 Task: Select the Asia/Baku as time zone for the schedule.
Action: Mouse moved to (64, 108)
Screenshot: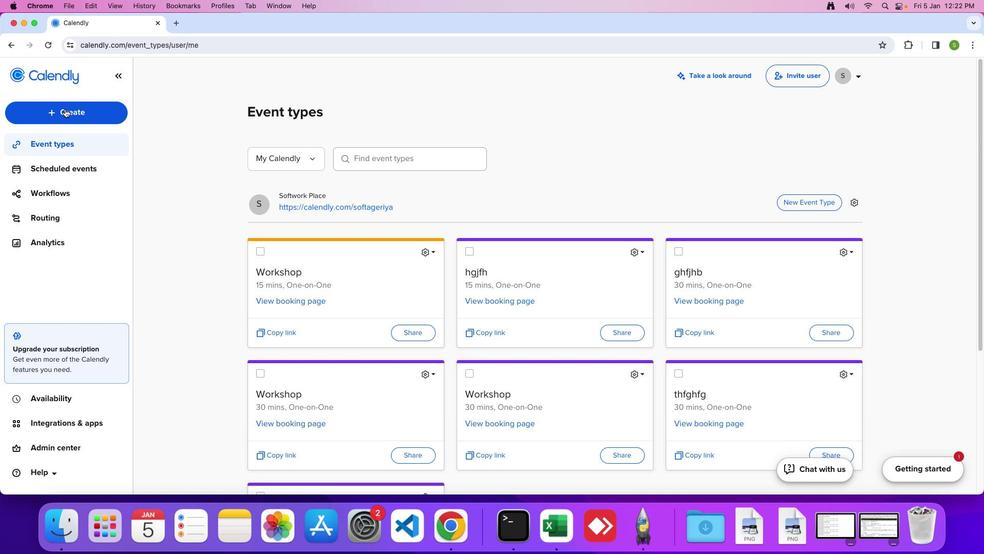 
Action: Mouse pressed left at (64, 108)
Screenshot: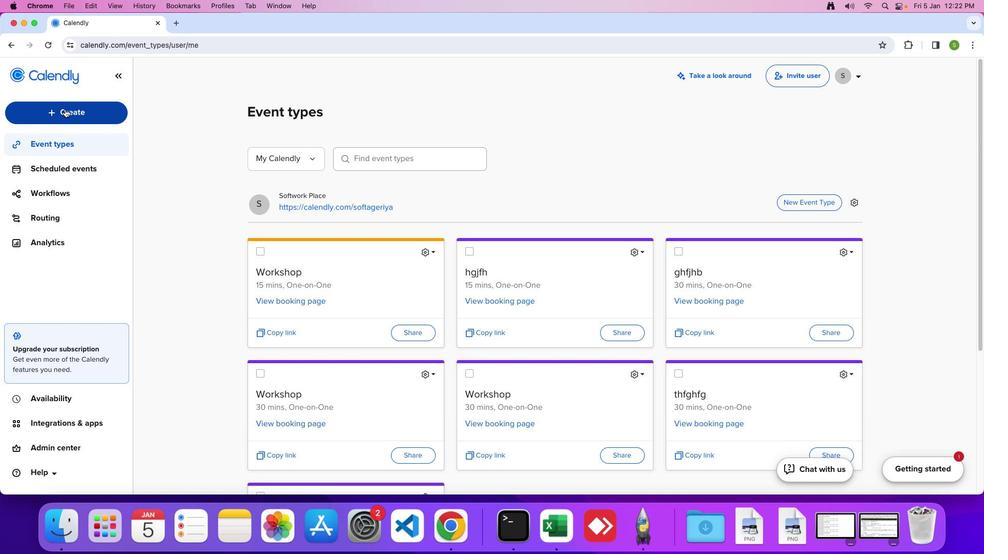 
Action: Mouse moved to (51, 239)
Screenshot: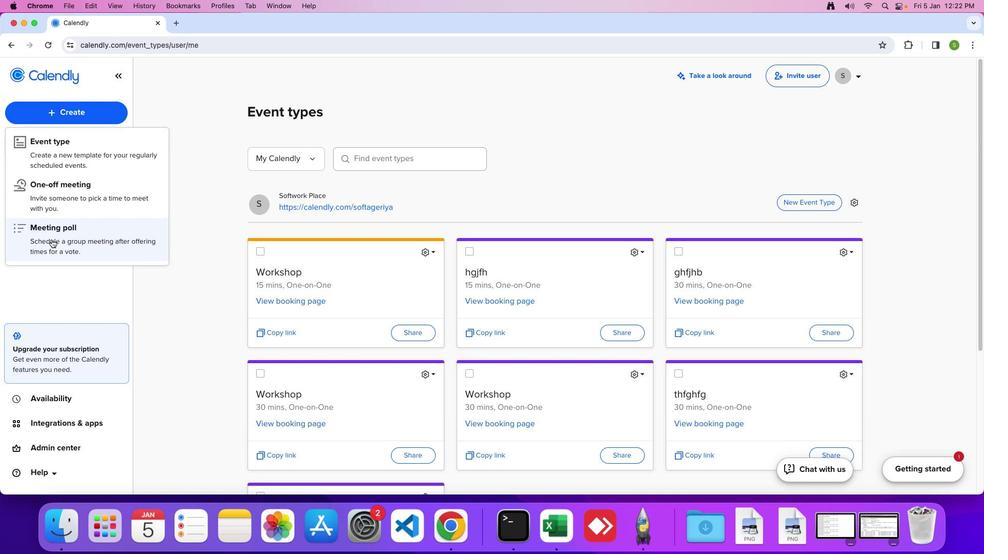 
Action: Mouse pressed left at (51, 239)
Screenshot: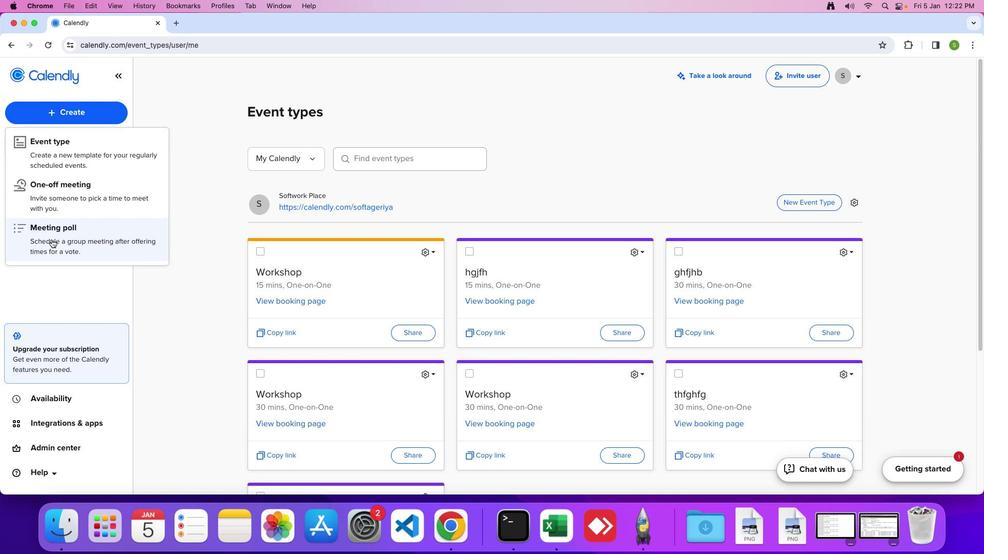 
Action: Mouse moved to (84, 127)
Screenshot: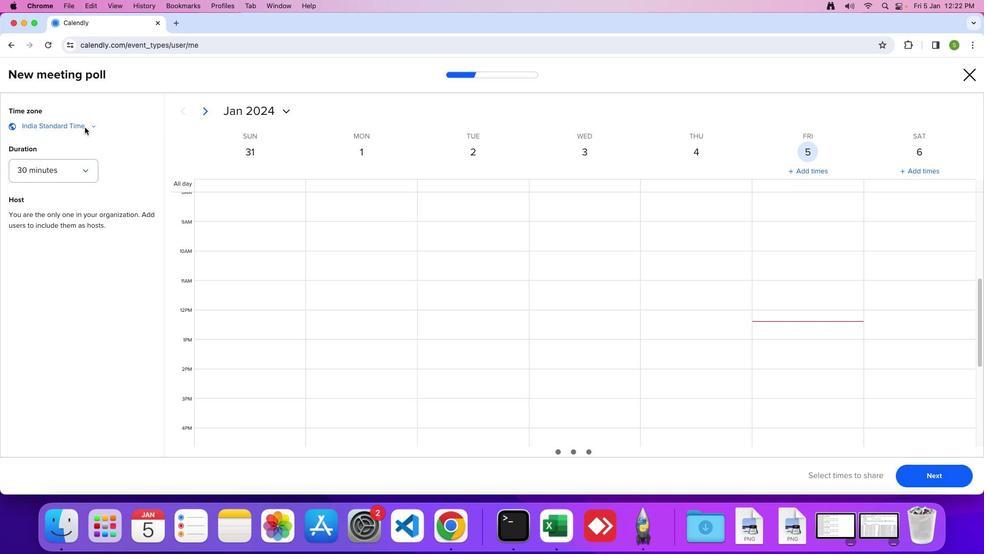 
Action: Mouse pressed left at (84, 127)
Screenshot: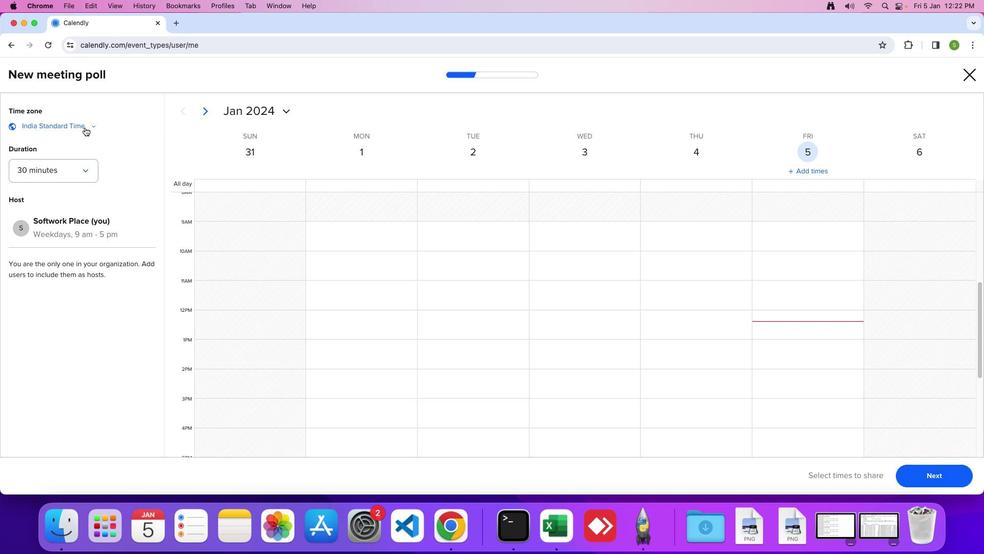 
Action: Mouse moved to (82, 242)
Screenshot: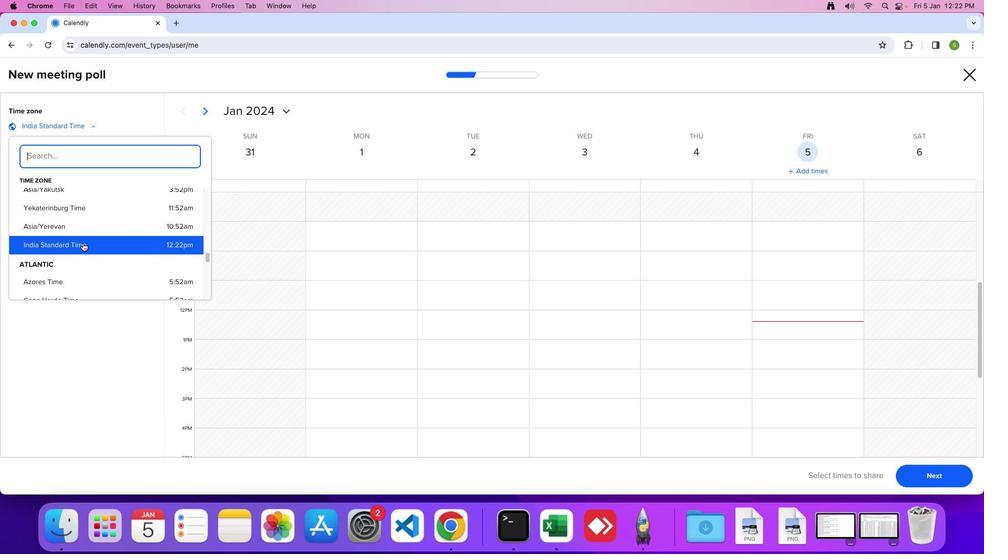
Action: Mouse scrolled (82, 242) with delta (0, 0)
Screenshot: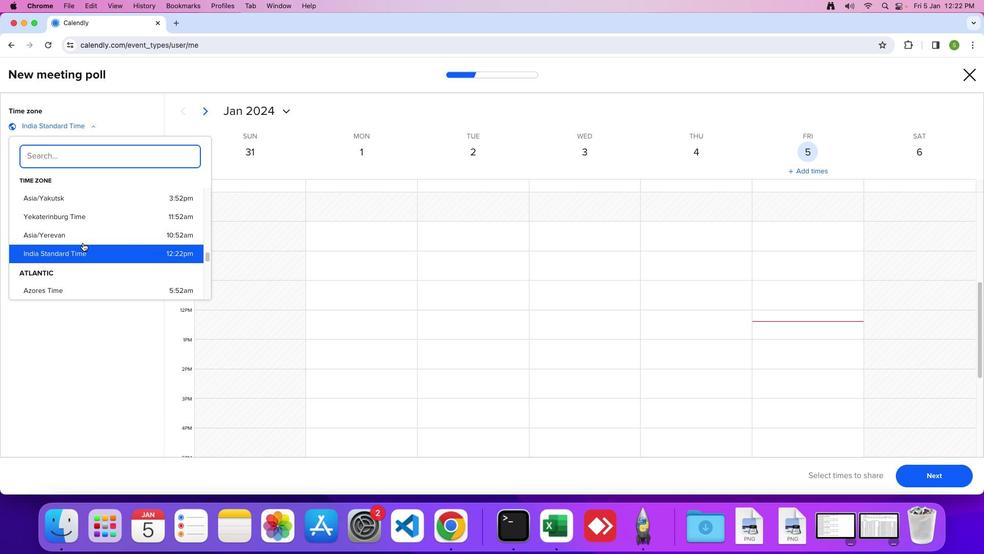 
Action: Mouse moved to (82, 242)
Screenshot: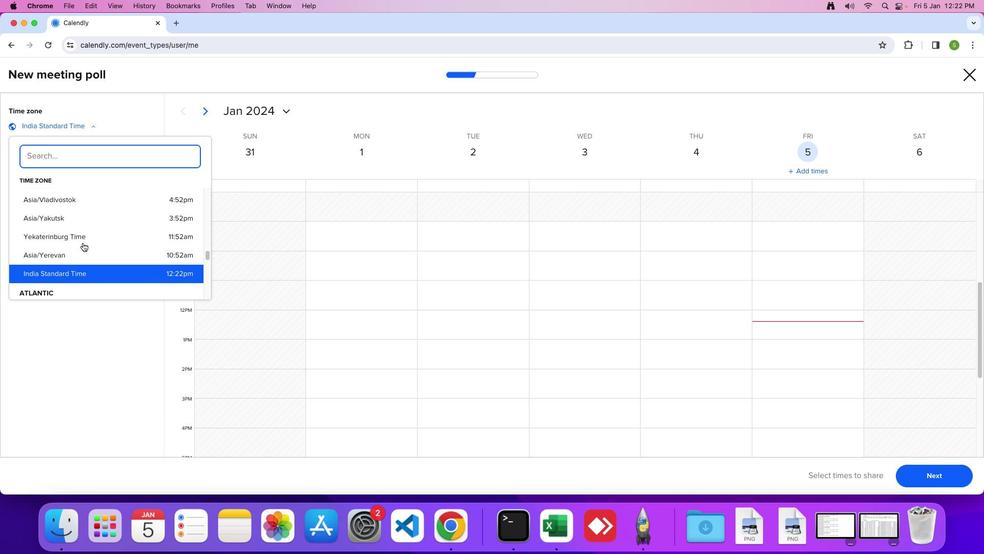 
Action: Mouse scrolled (82, 242) with delta (0, 0)
Screenshot: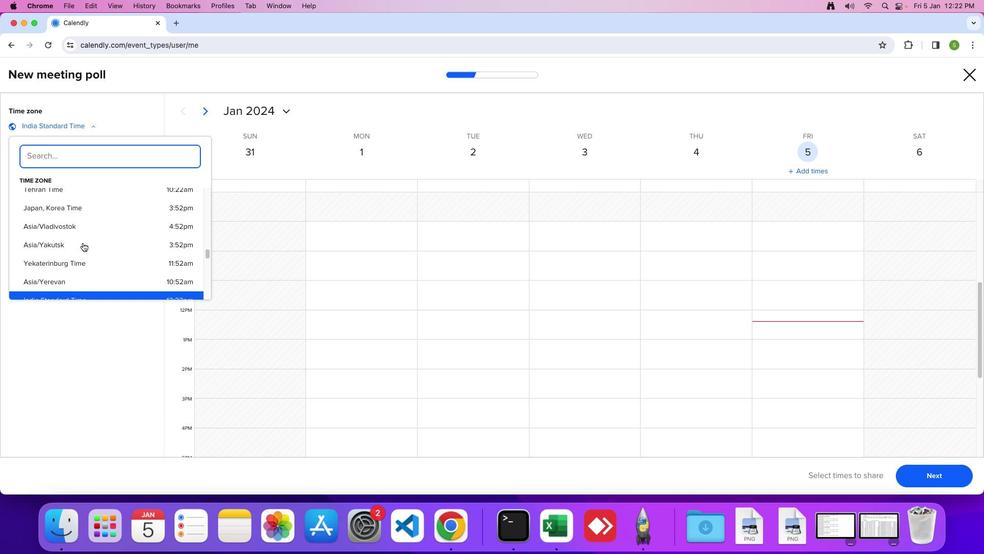 
Action: Mouse moved to (82, 242)
Screenshot: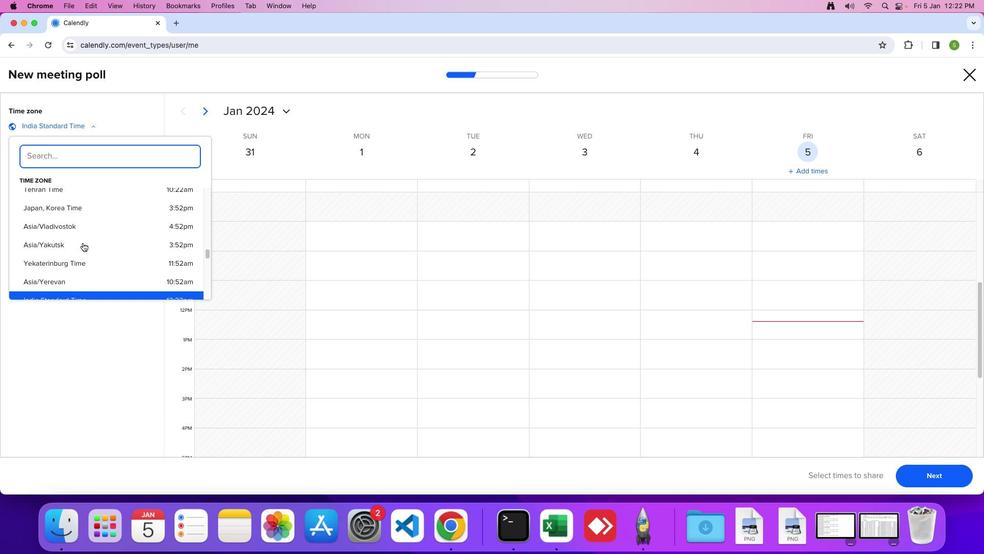 
Action: Mouse scrolled (82, 242) with delta (0, 1)
Screenshot: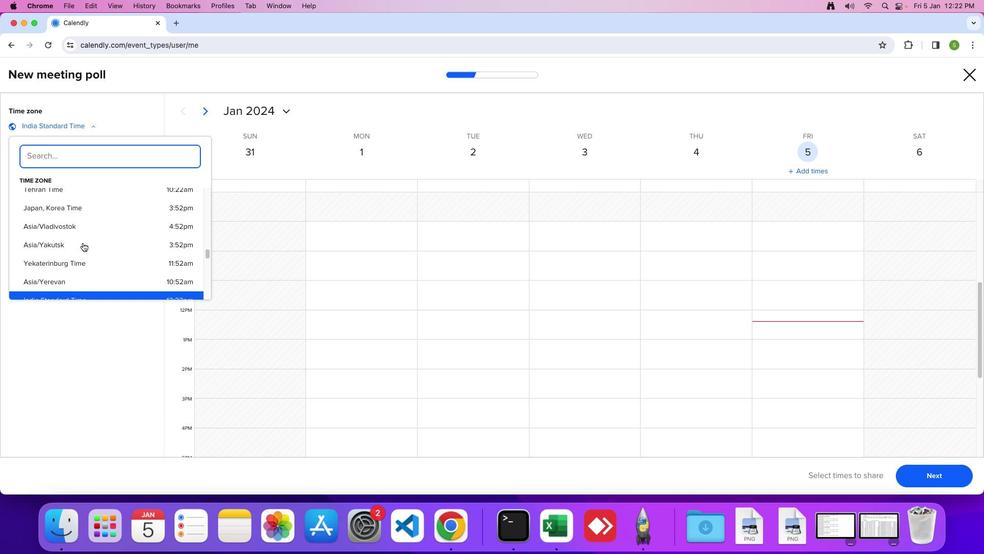 
Action: Mouse scrolled (82, 242) with delta (0, 0)
Screenshot: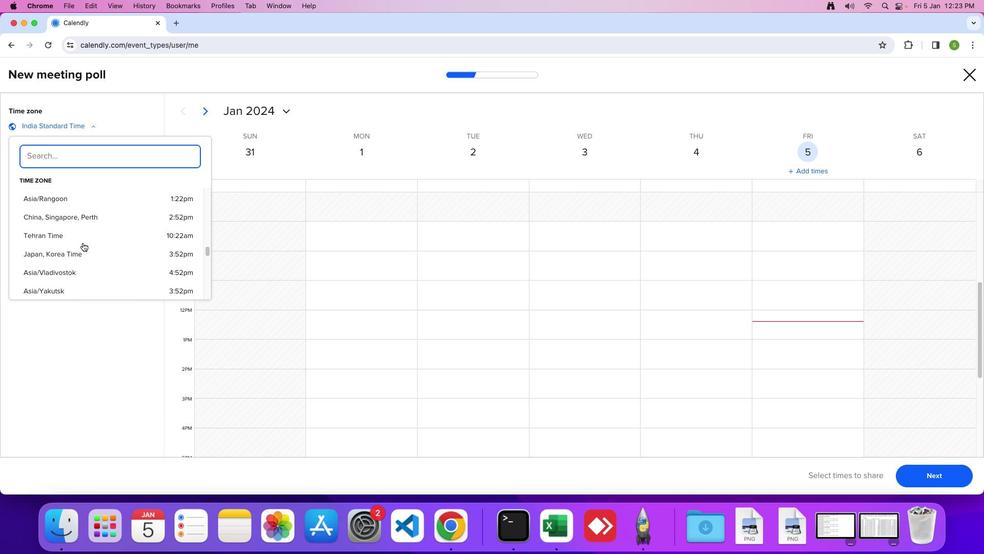 
Action: Mouse scrolled (82, 242) with delta (0, 0)
Screenshot: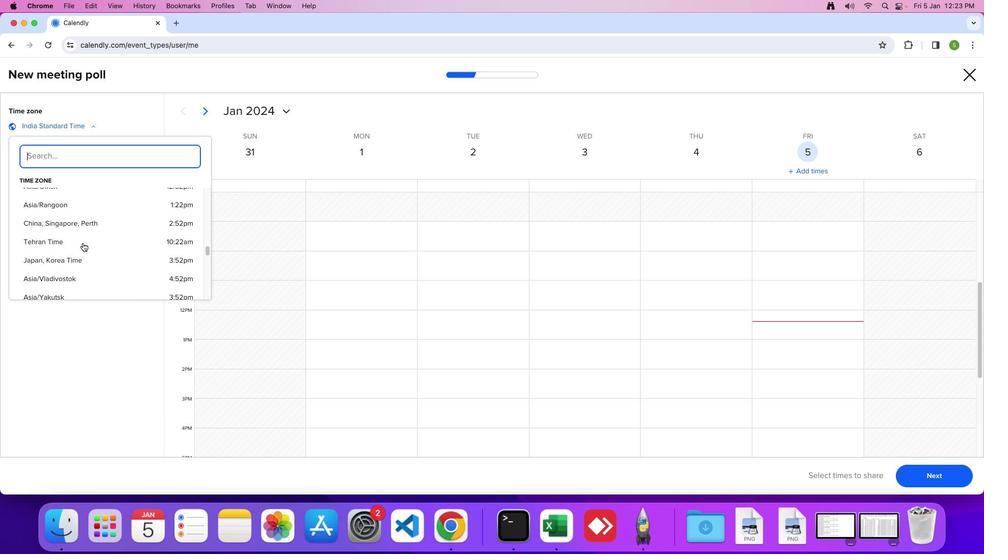 
Action: Mouse moved to (82, 242)
Screenshot: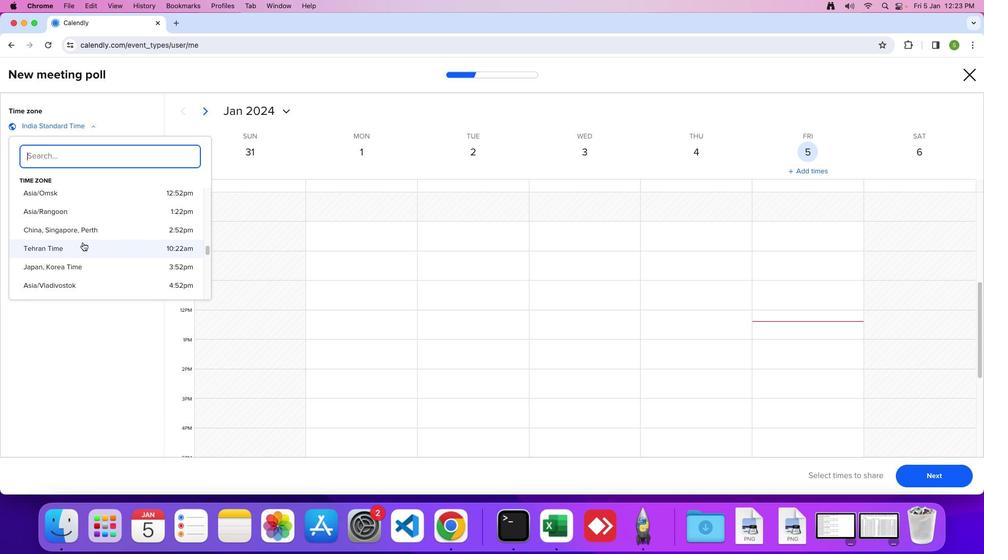 
Action: Mouse scrolled (82, 242) with delta (0, 0)
Screenshot: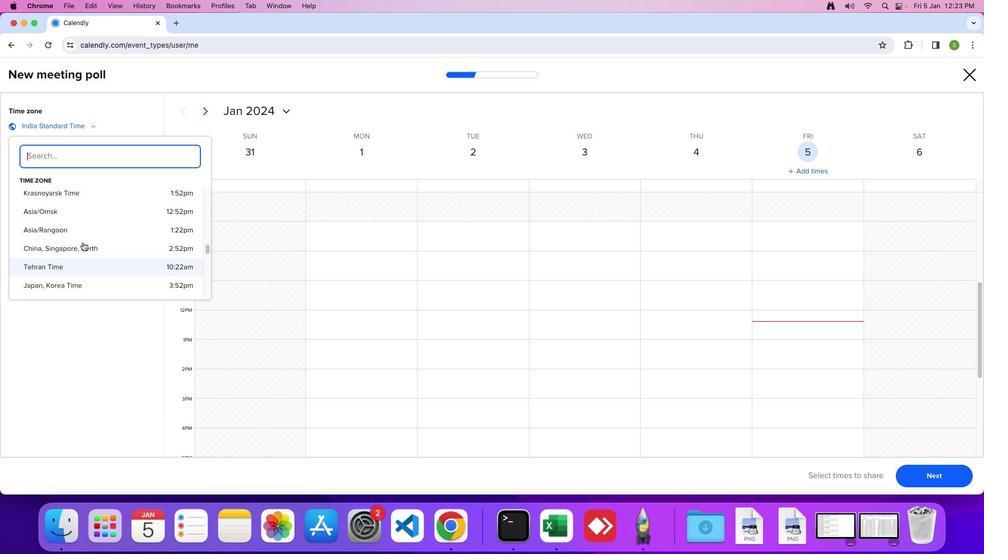 
Action: Mouse scrolled (82, 242) with delta (0, 0)
Screenshot: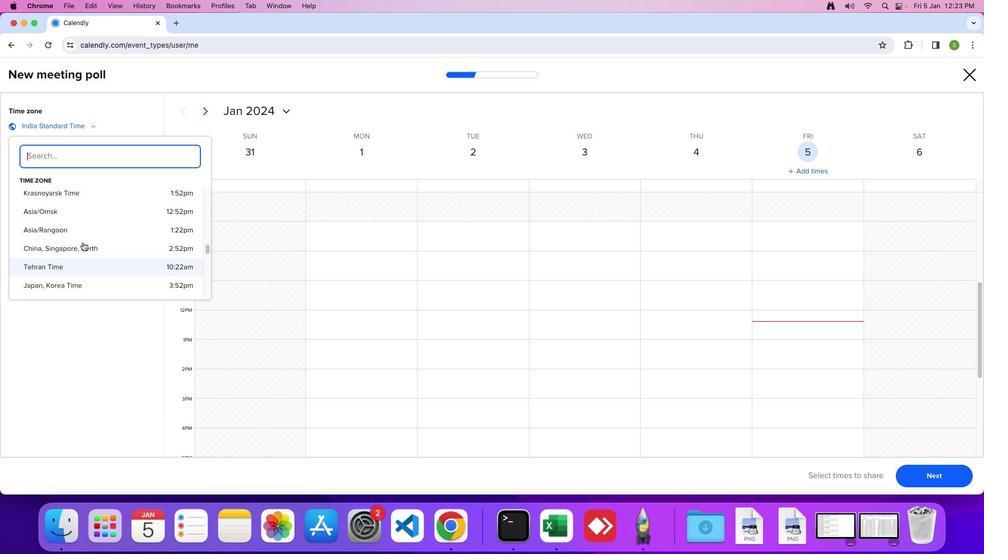 
Action: Mouse scrolled (82, 242) with delta (0, 1)
Screenshot: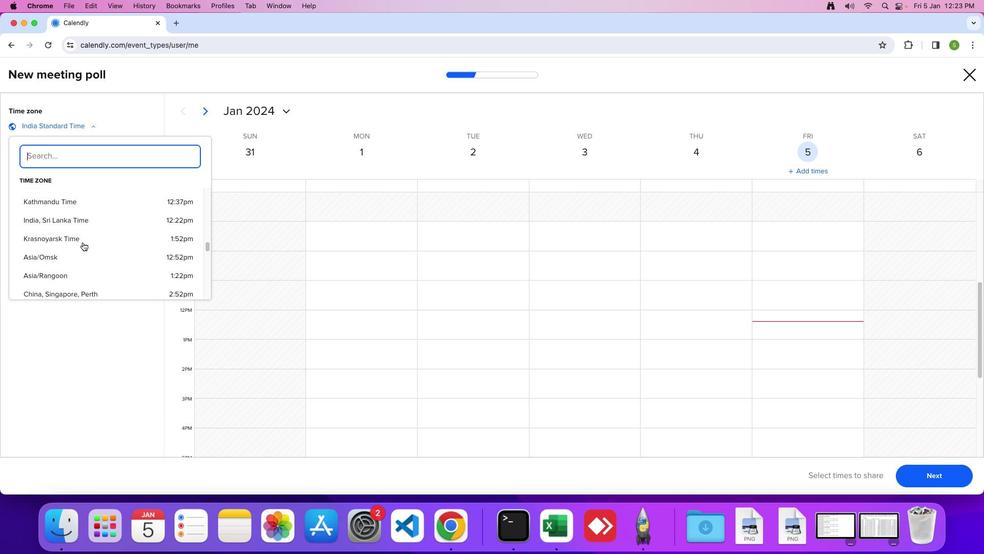 
Action: Mouse scrolled (82, 242) with delta (0, 0)
Screenshot: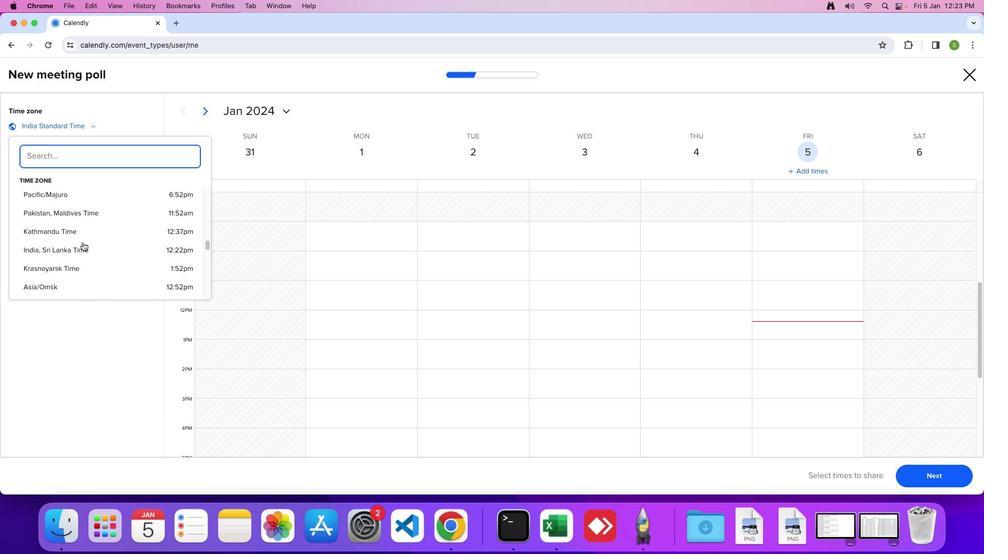 
Action: Mouse scrolled (82, 242) with delta (0, 0)
Screenshot: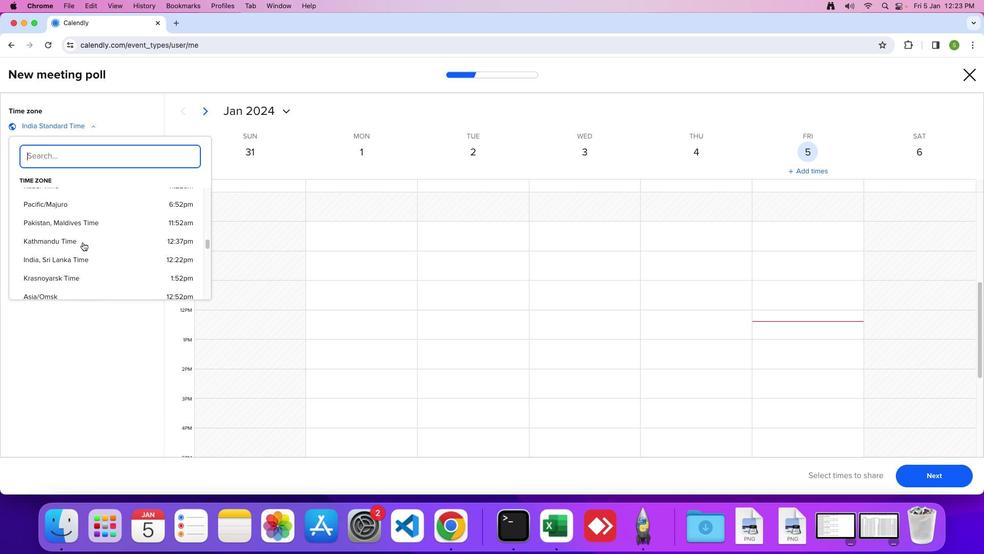 
Action: Mouse scrolled (82, 242) with delta (0, 0)
Screenshot: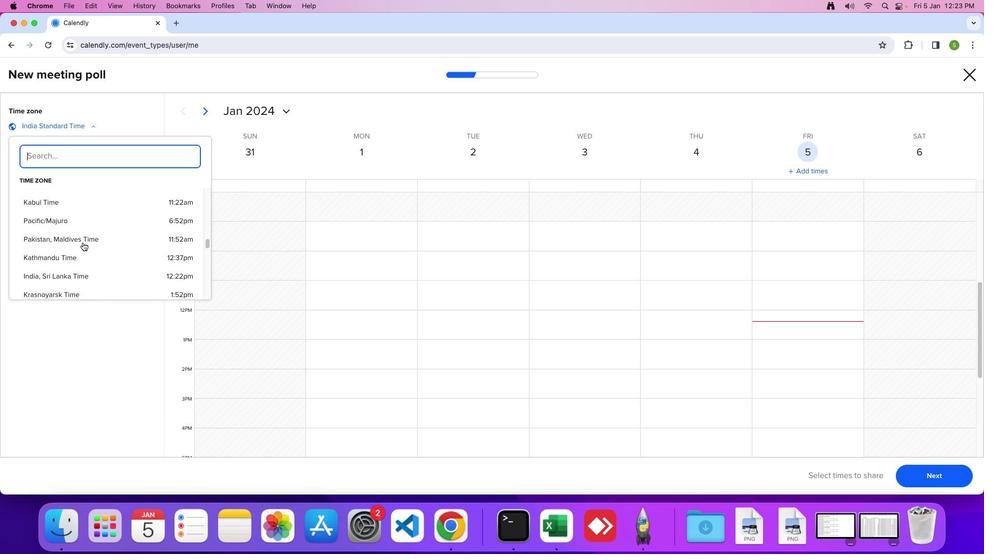 
Action: Mouse scrolled (82, 242) with delta (0, 0)
Screenshot: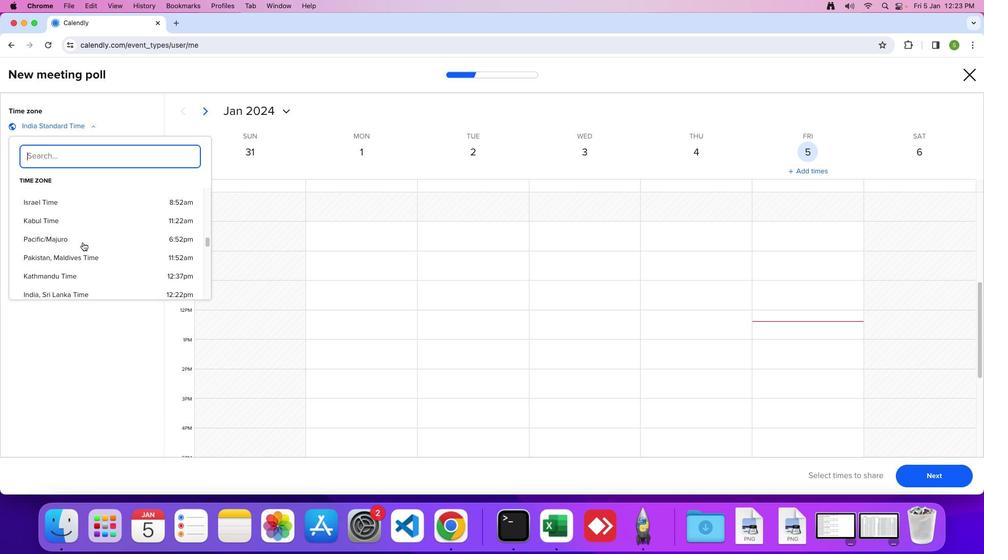 
Action: Mouse scrolled (82, 242) with delta (0, 0)
Screenshot: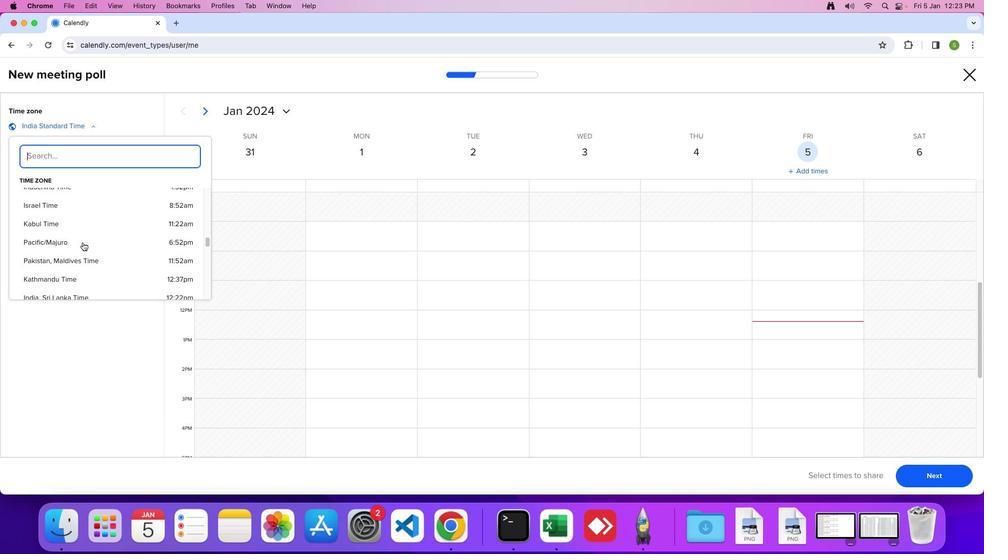 
Action: Mouse scrolled (82, 242) with delta (0, 0)
Screenshot: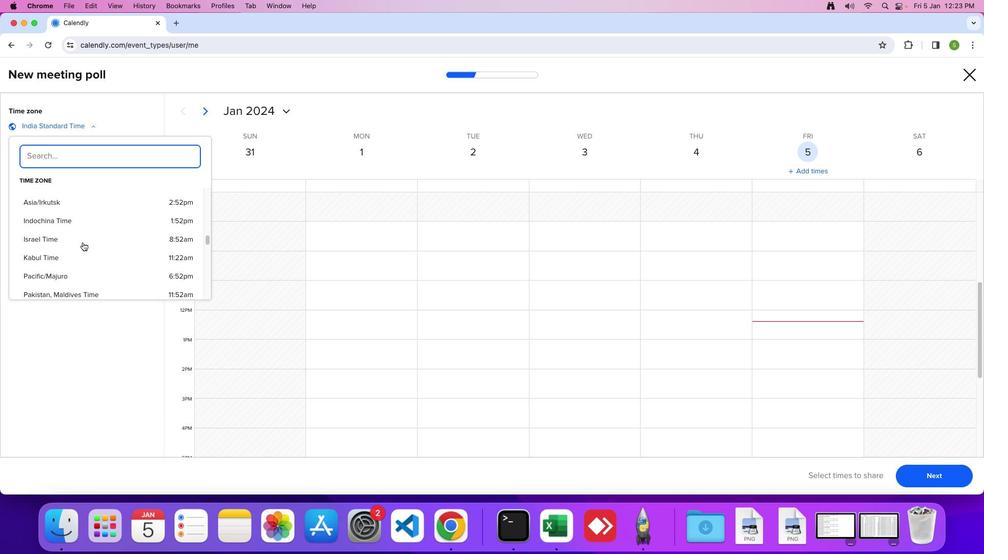 
Action: Mouse scrolled (82, 242) with delta (0, 0)
Screenshot: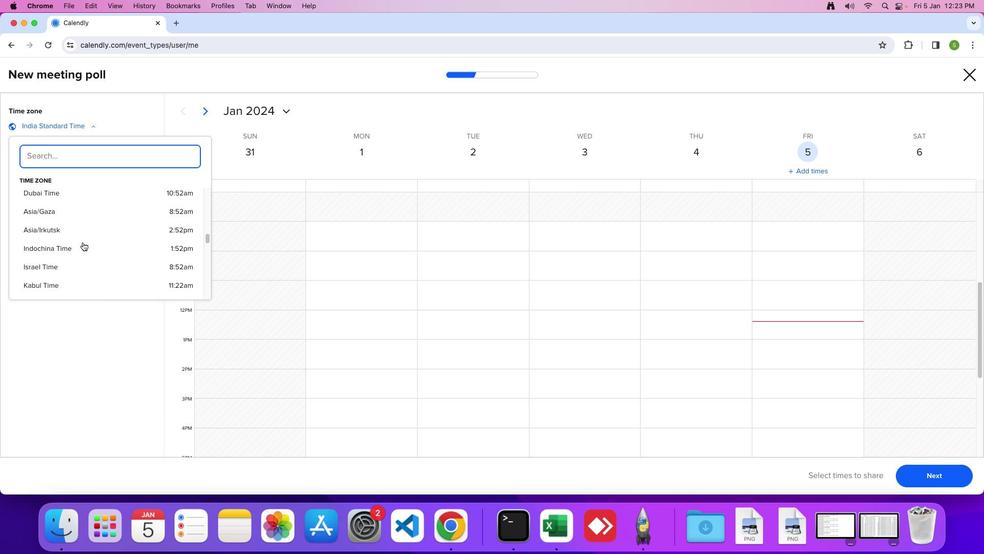 
Action: Mouse scrolled (82, 242) with delta (0, 1)
Screenshot: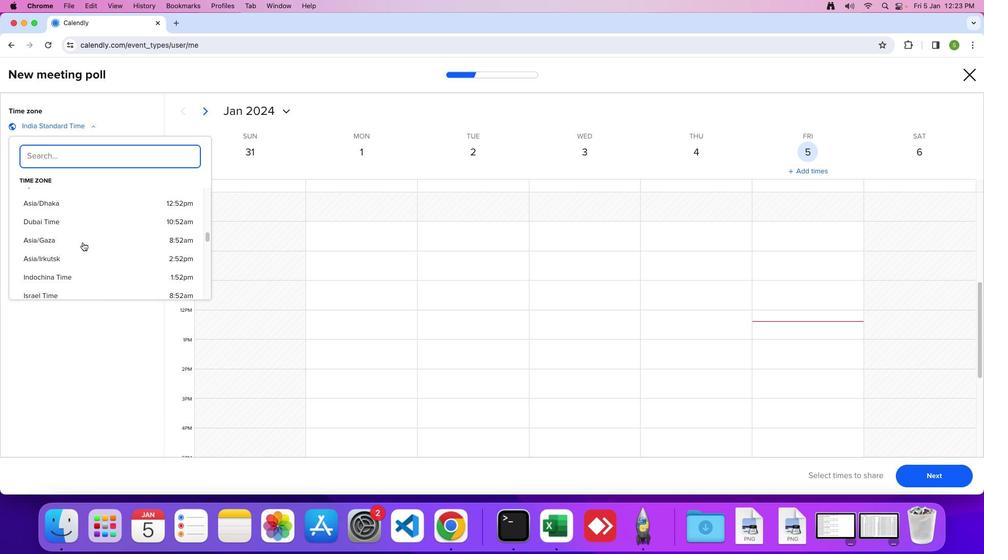 
Action: Mouse scrolled (82, 242) with delta (0, 0)
Screenshot: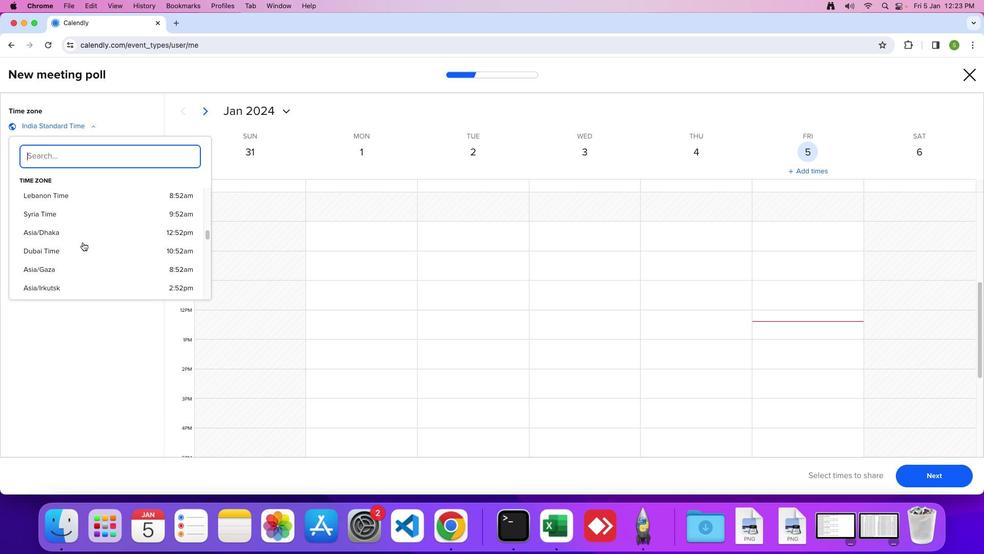 
Action: Mouse scrolled (82, 242) with delta (0, 0)
Screenshot: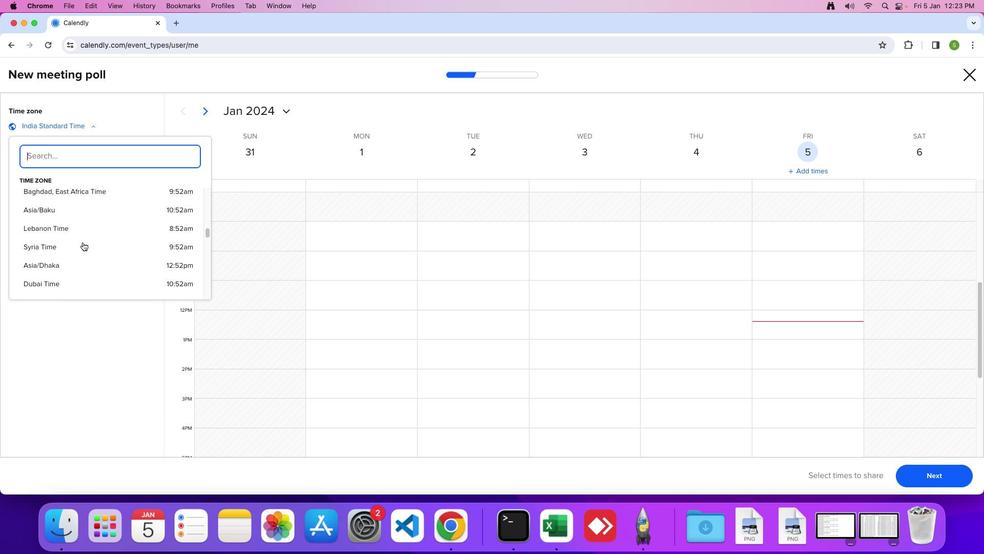 
Action: Mouse scrolled (82, 242) with delta (0, 1)
Screenshot: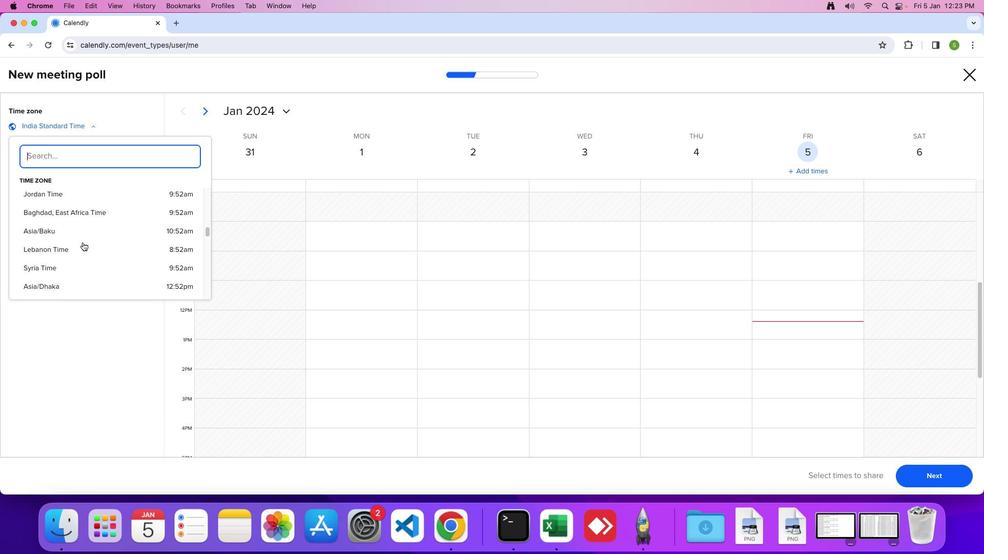 
Action: Mouse moved to (83, 242)
Screenshot: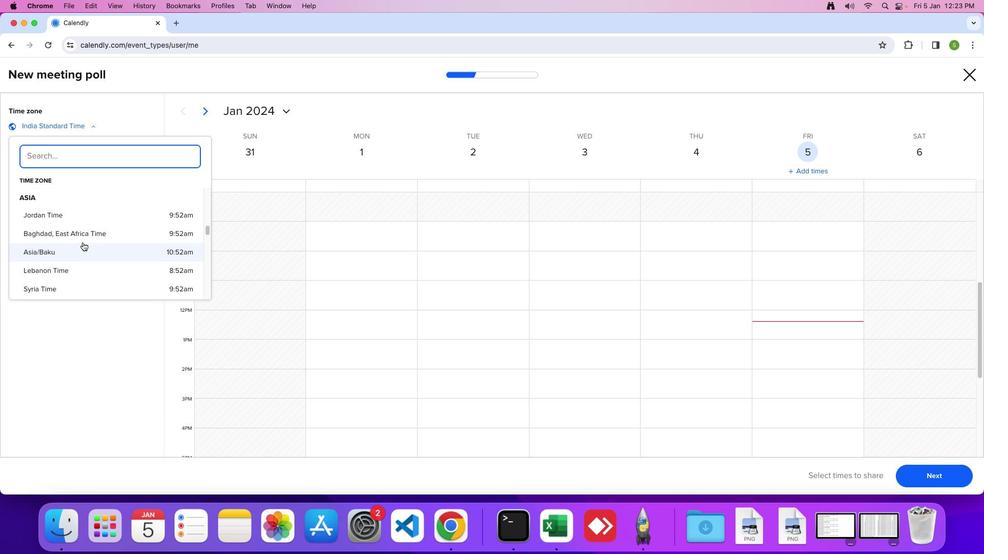 
Action: Mouse scrolled (83, 242) with delta (0, 0)
Screenshot: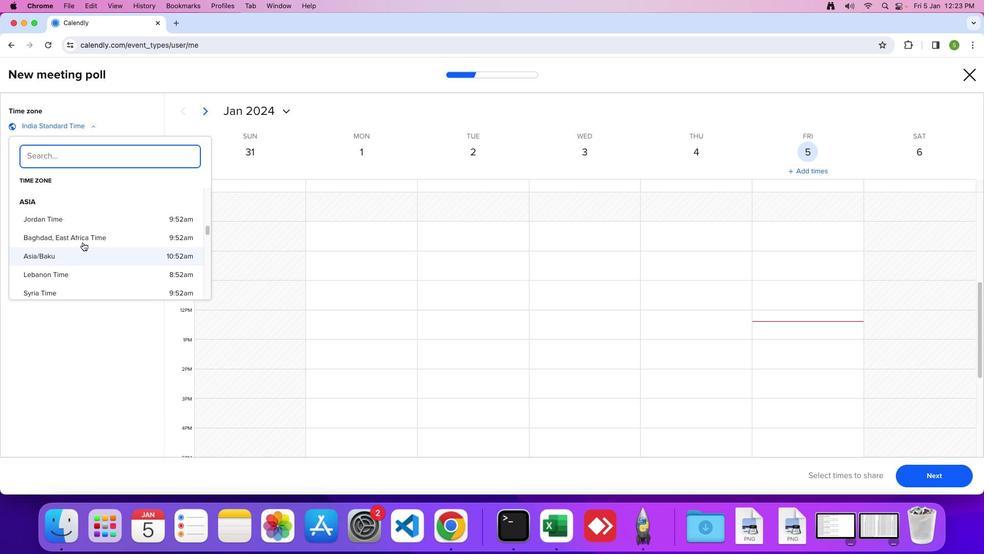 
Action: Mouse scrolled (83, 242) with delta (0, 0)
Screenshot: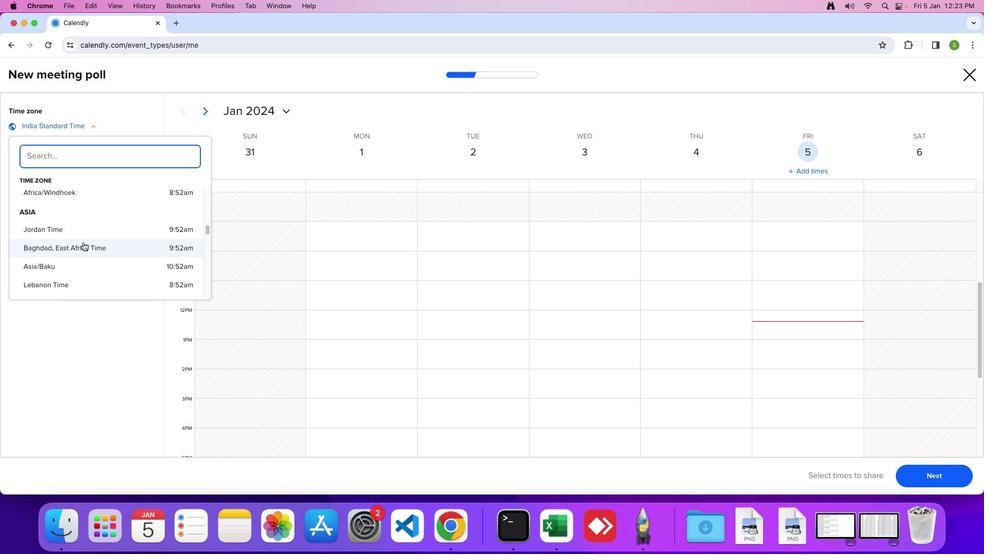 
Action: Mouse moved to (55, 274)
Screenshot: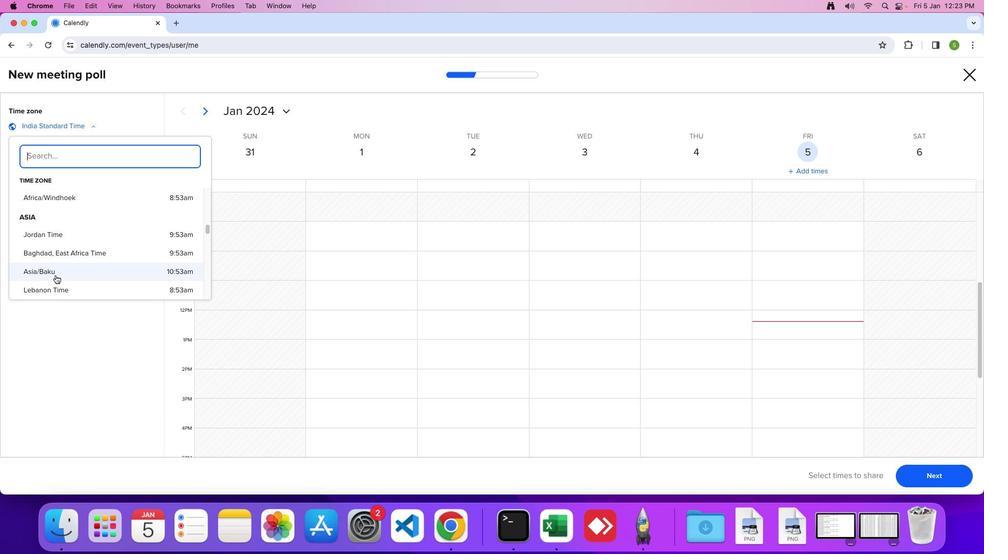 
Action: Mouse pressed left at (55, 274)
Screenshot: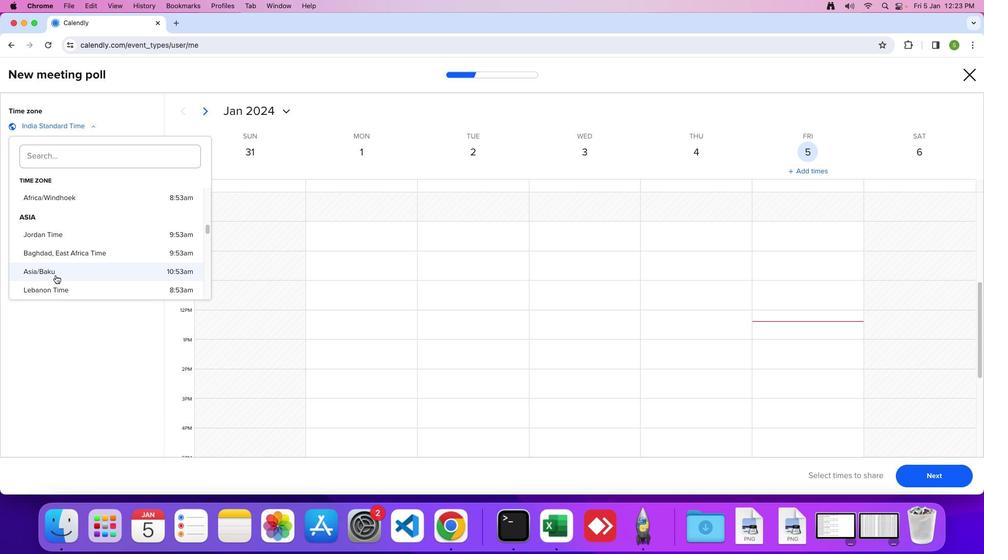 
